 Task: Set the duration of the event to 2 hours.
Action: Mouse moved to (120, 147)
Screenshot: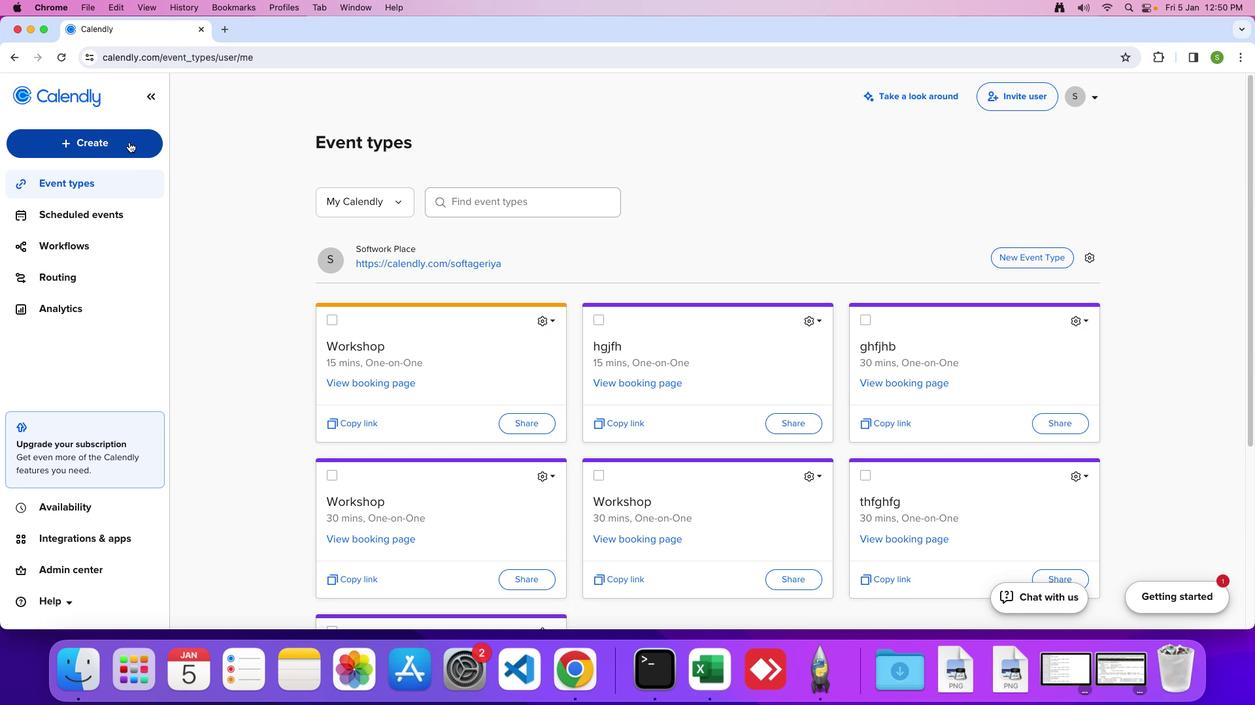 
Action: Mouse pressed left at (120, 147)
Screenshot: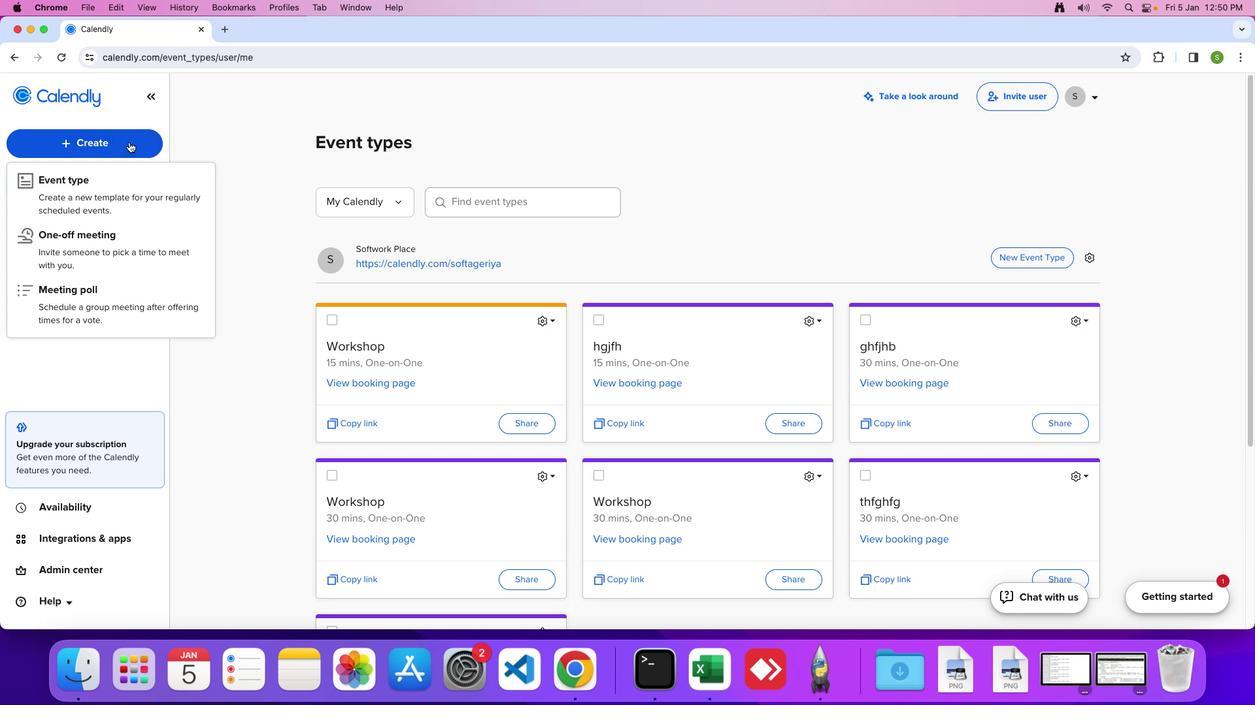
Action: Mouse moved to (79, 298)
Screenshot: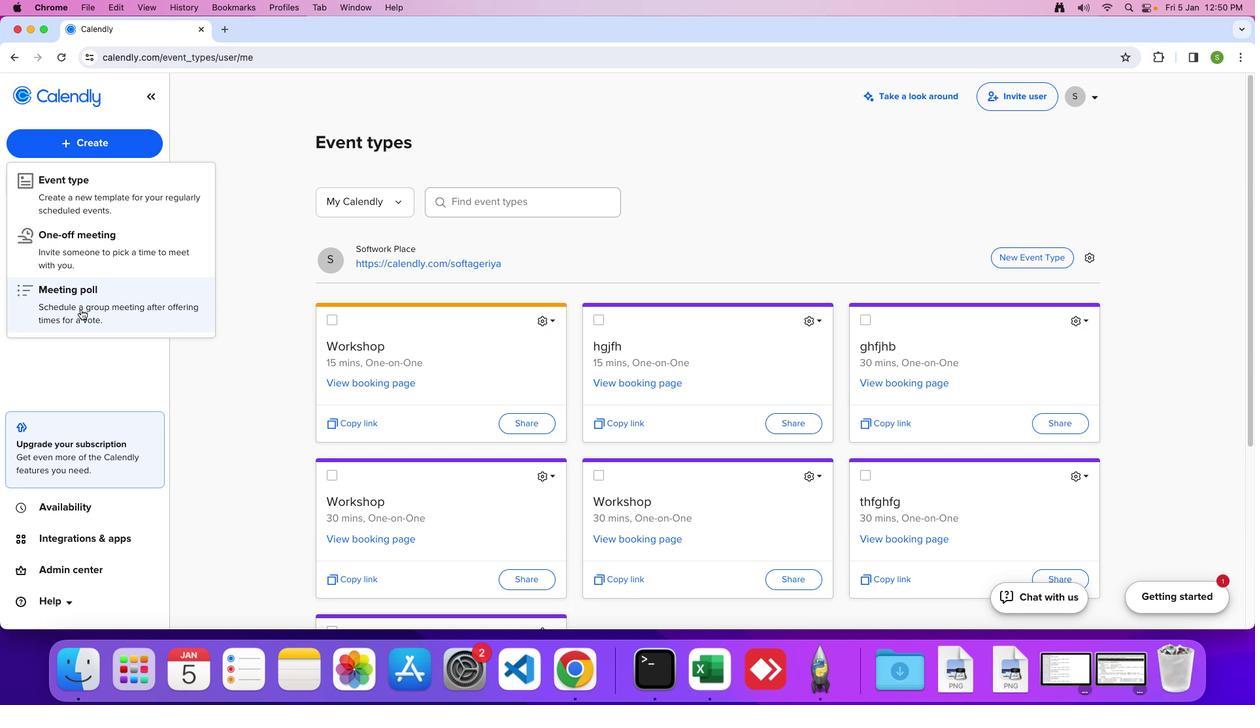 
Action: Mouse pressed left at (79, 298)
Screenshot: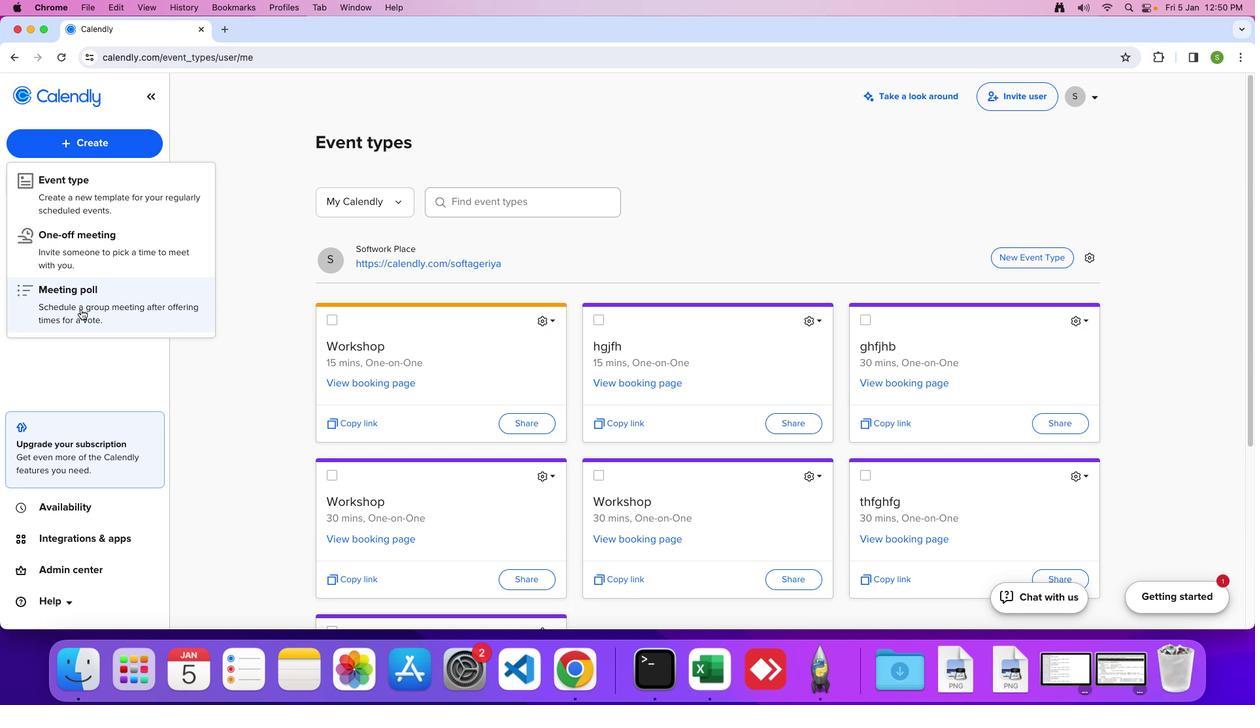 
Action: Mouse moved to (96, 216)
Screenshot: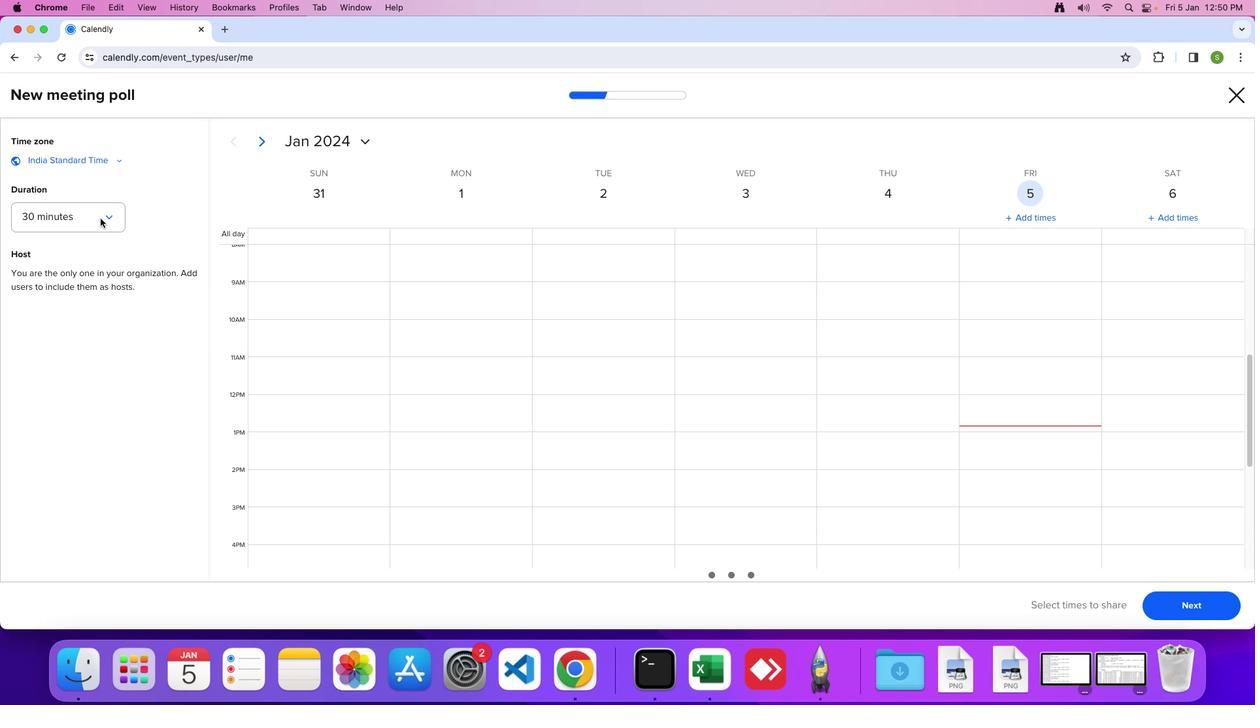 
Action: Mouse pressed left at (96, 216)
Screenshot: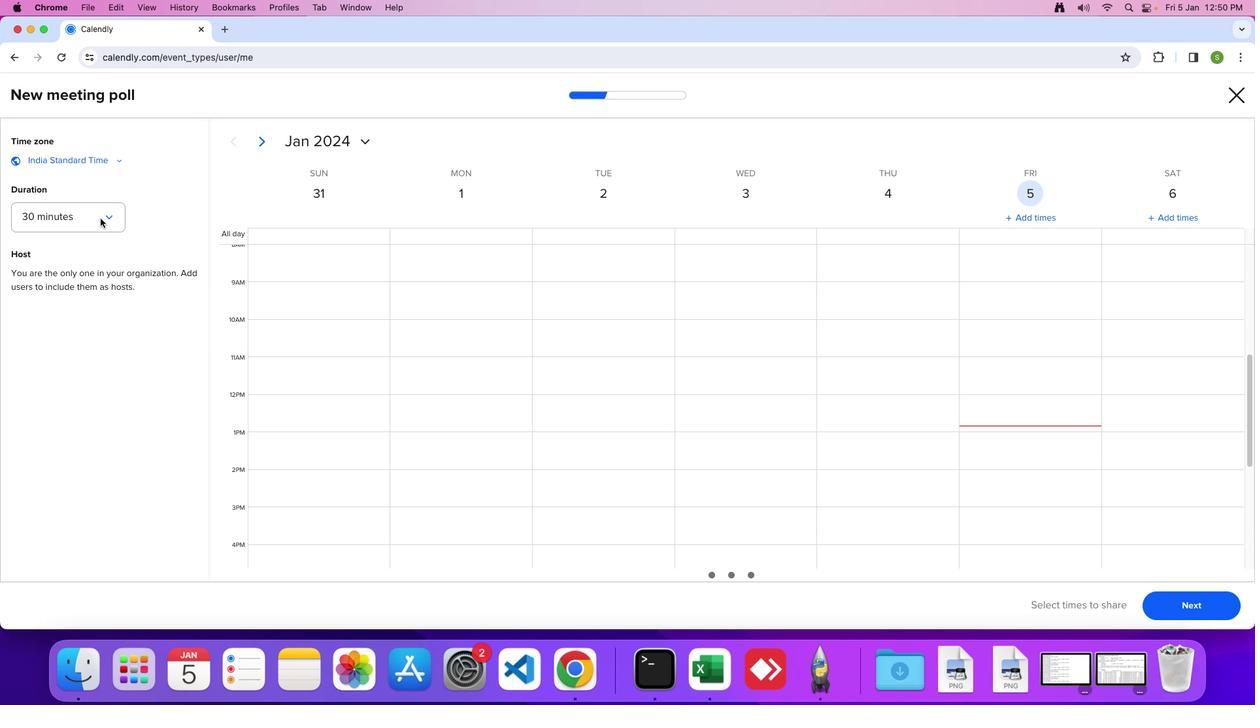 
Action: Mouse moved to (46, 339)
Screenshot: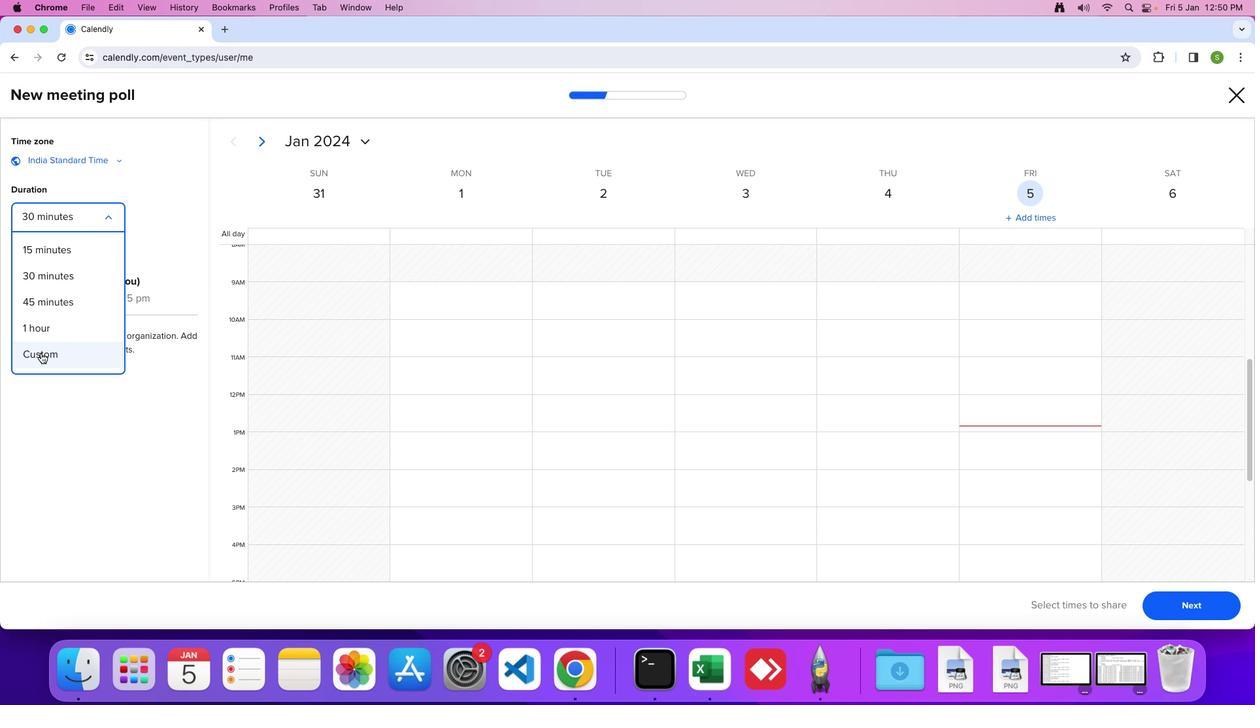 
Action: Mouse pressed left at (46, 339)
Screenshot: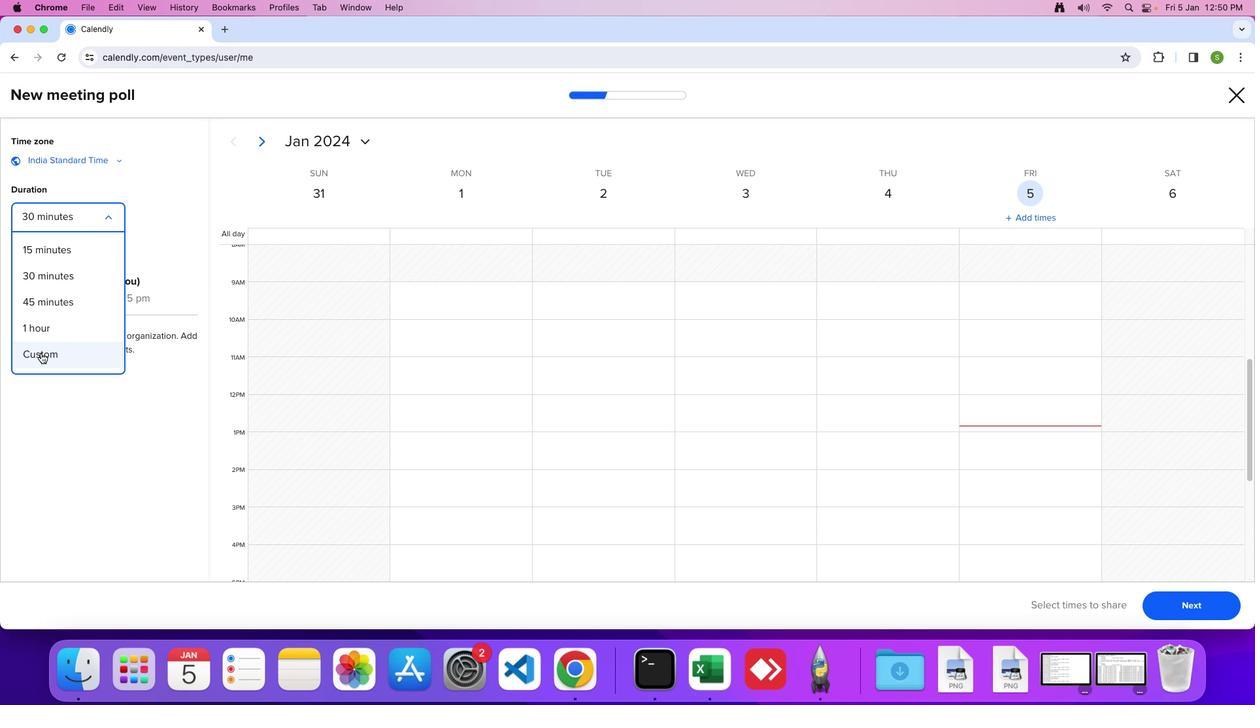 
Action: Mouse moved to (49, 250)
Screenshot: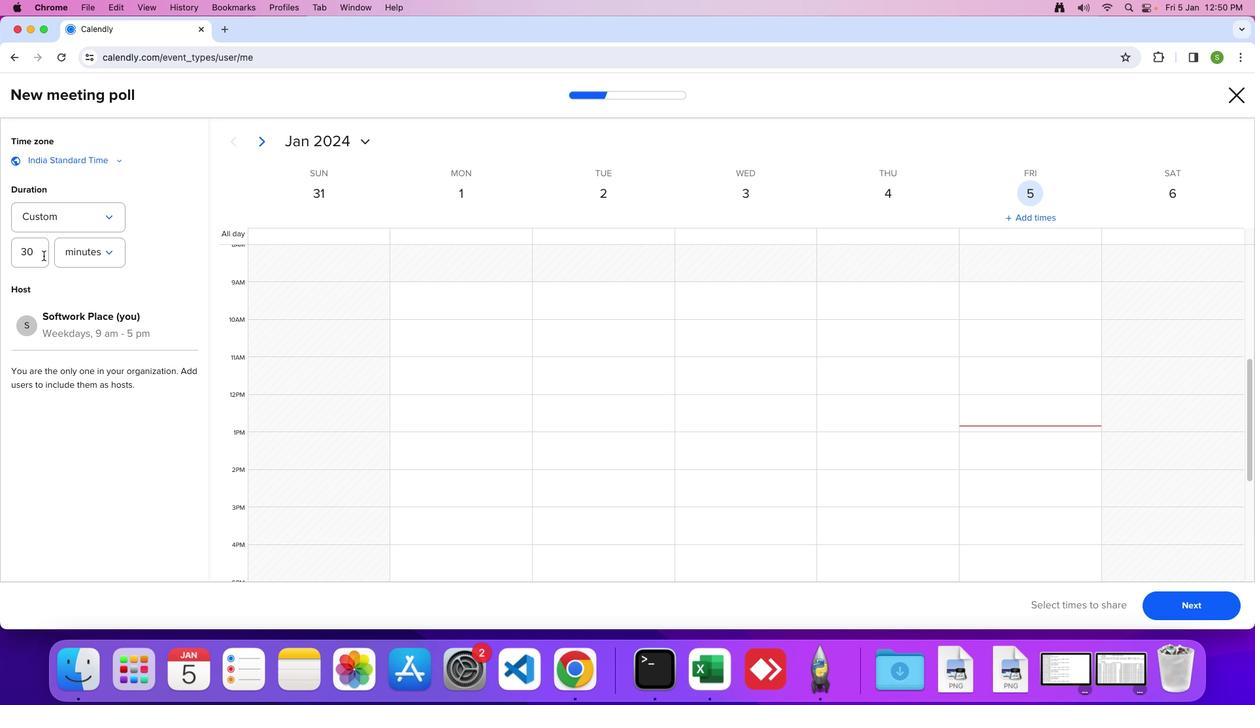 
Action: Mouse pressed left at (49, 250)
Screenshot: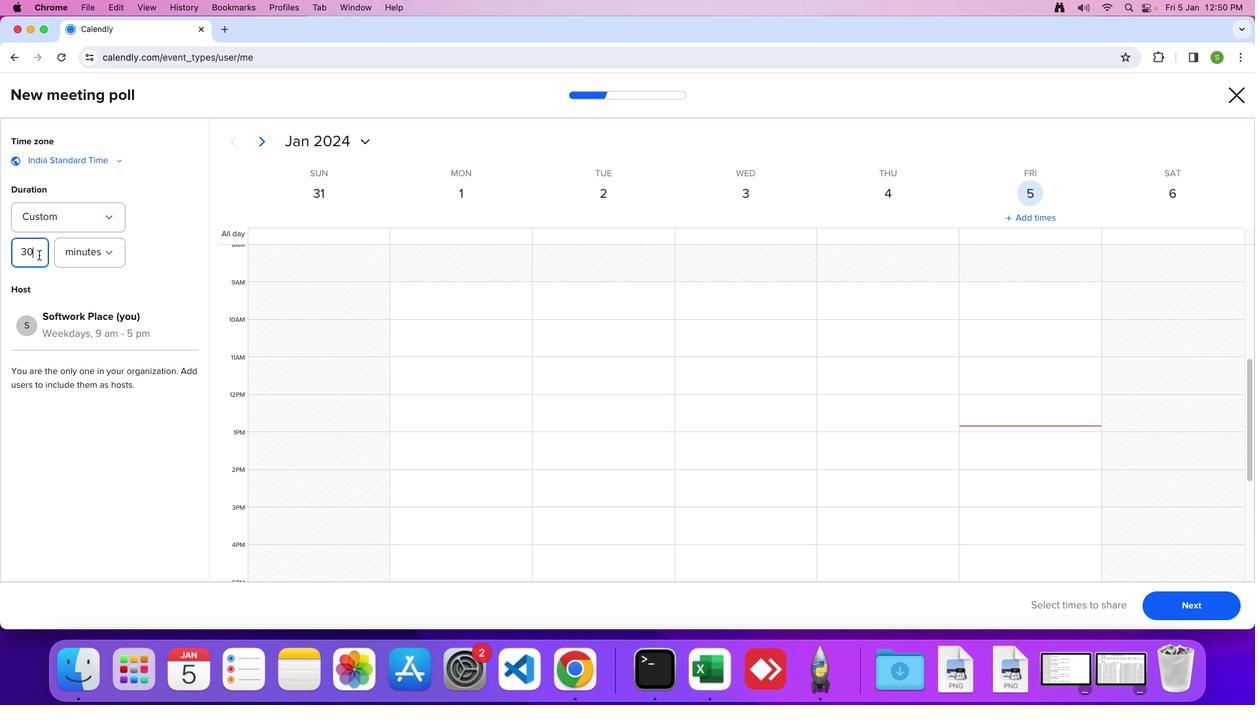 
Action: Mouse moved to (26, 249)
Screenshot: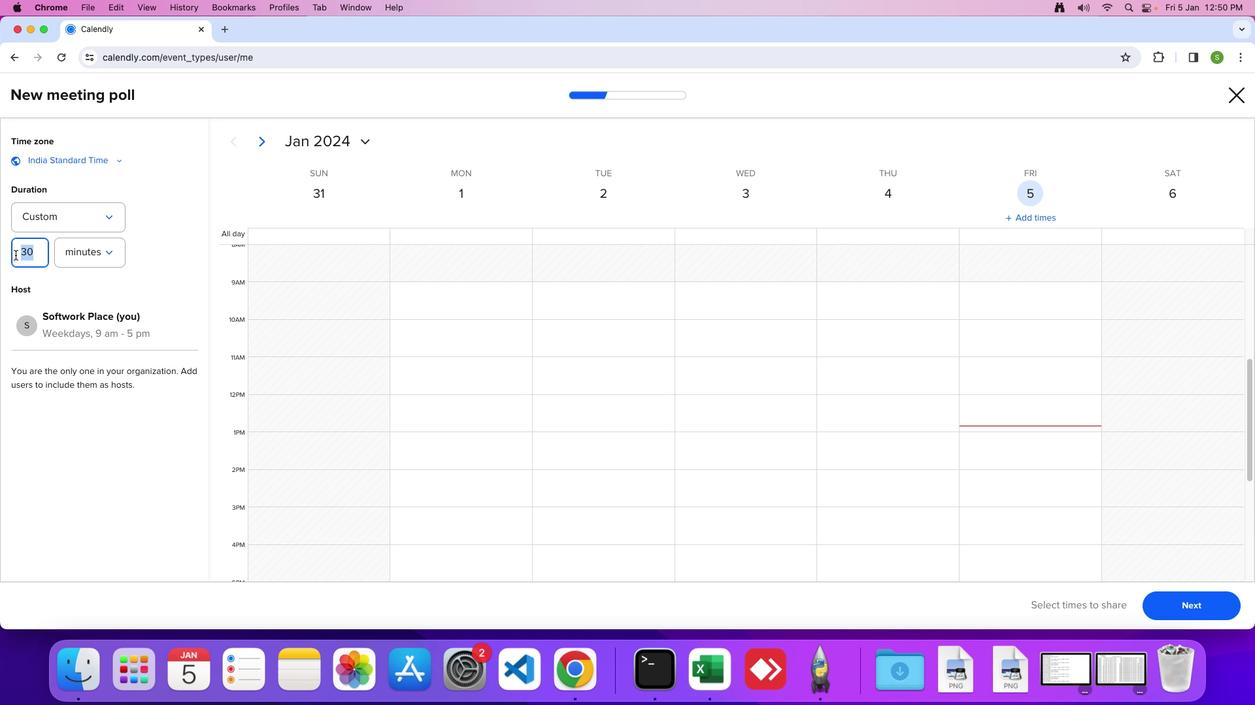 
Action: Key pressed '2'
Screenshot: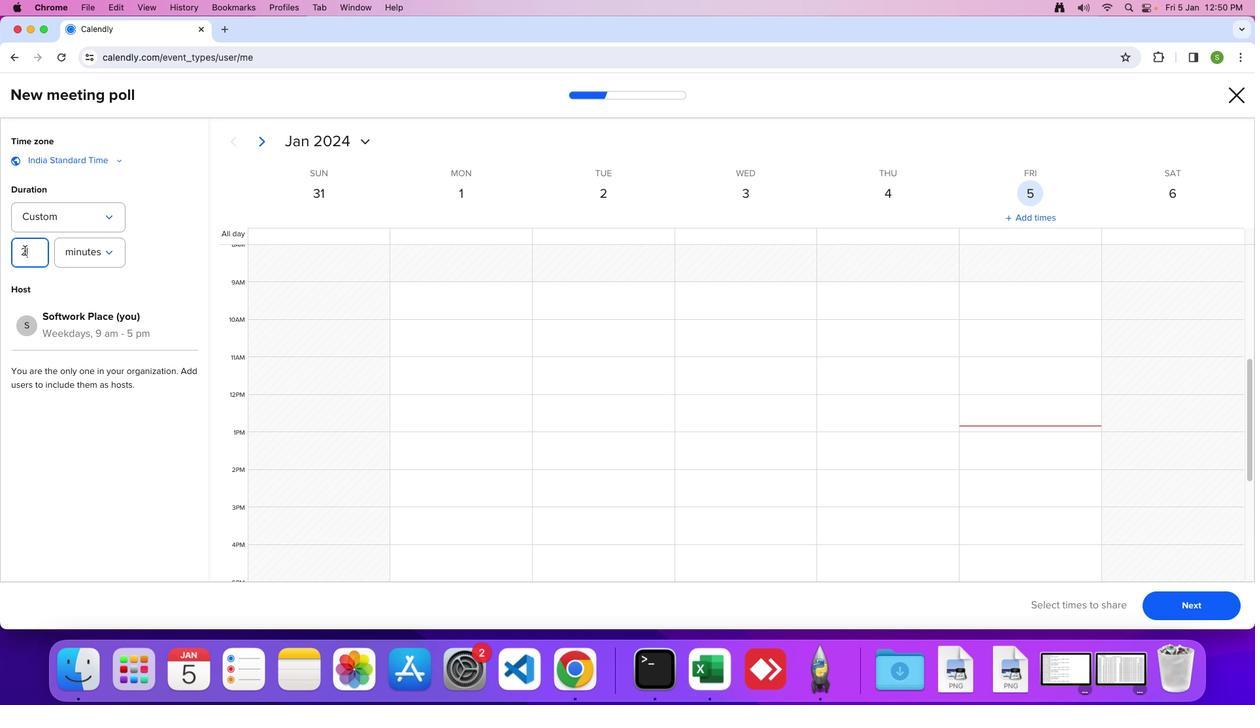 
Action: Mouse moved to (96, 246)
Screenshot: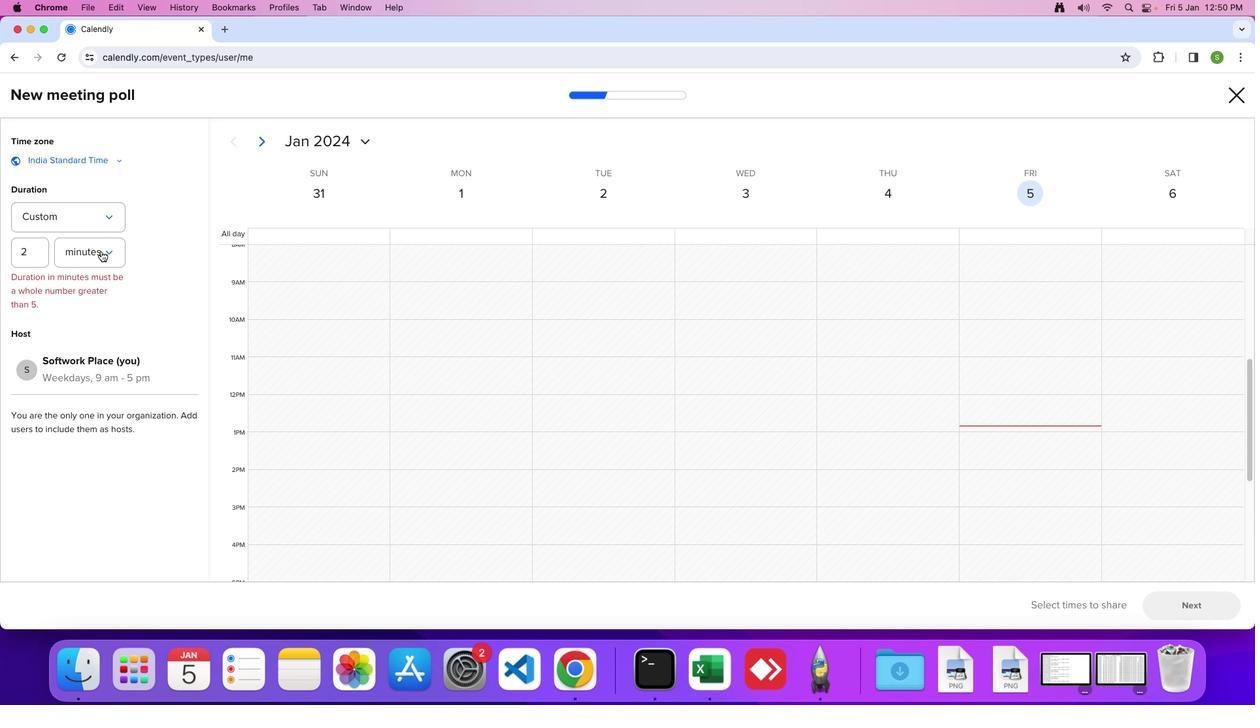 
Action: Mouse pressed left at (96, 246)
Screenshot: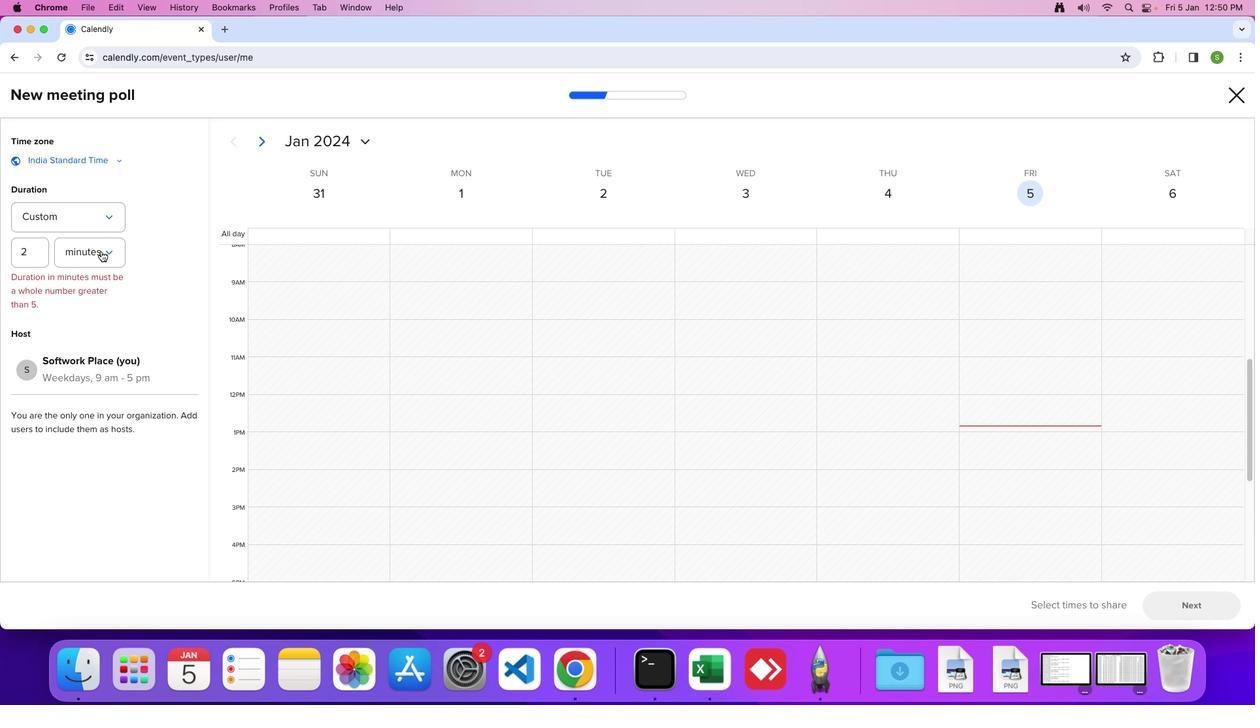 
Action: Mouse moved to (84, 300)
Screenshot: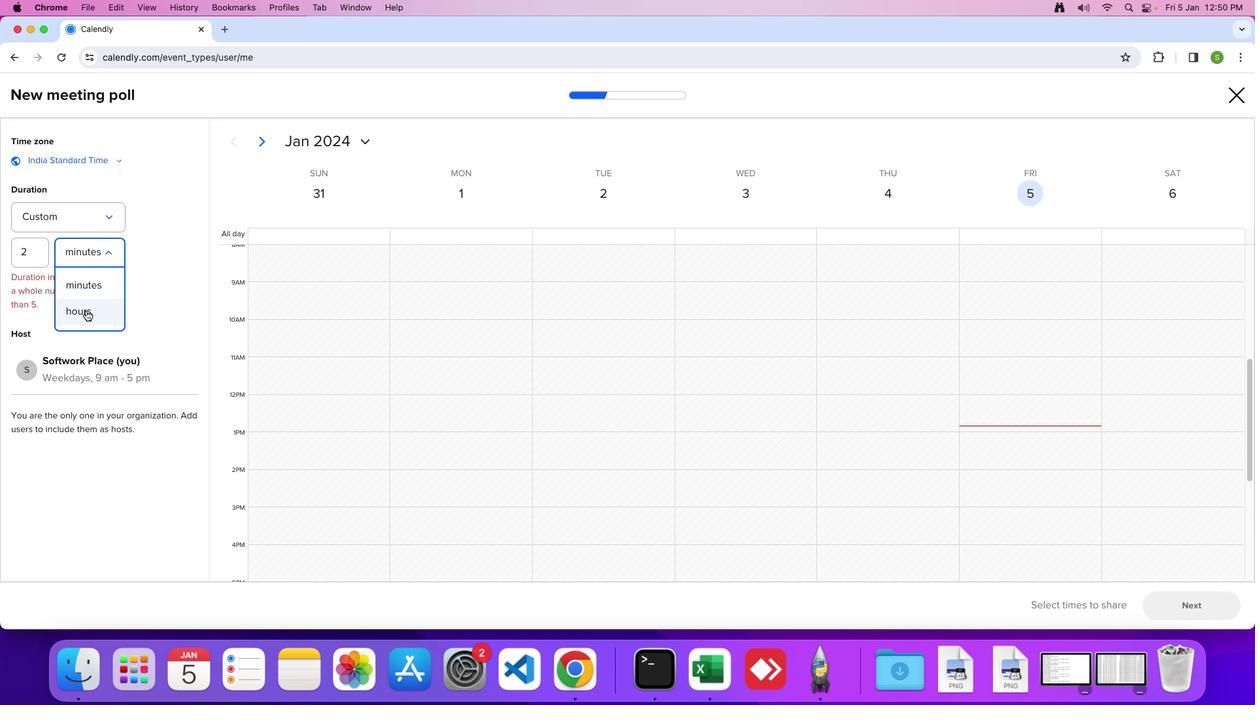 
Action: Mouse pressed left at (84, 300)
Screenshot: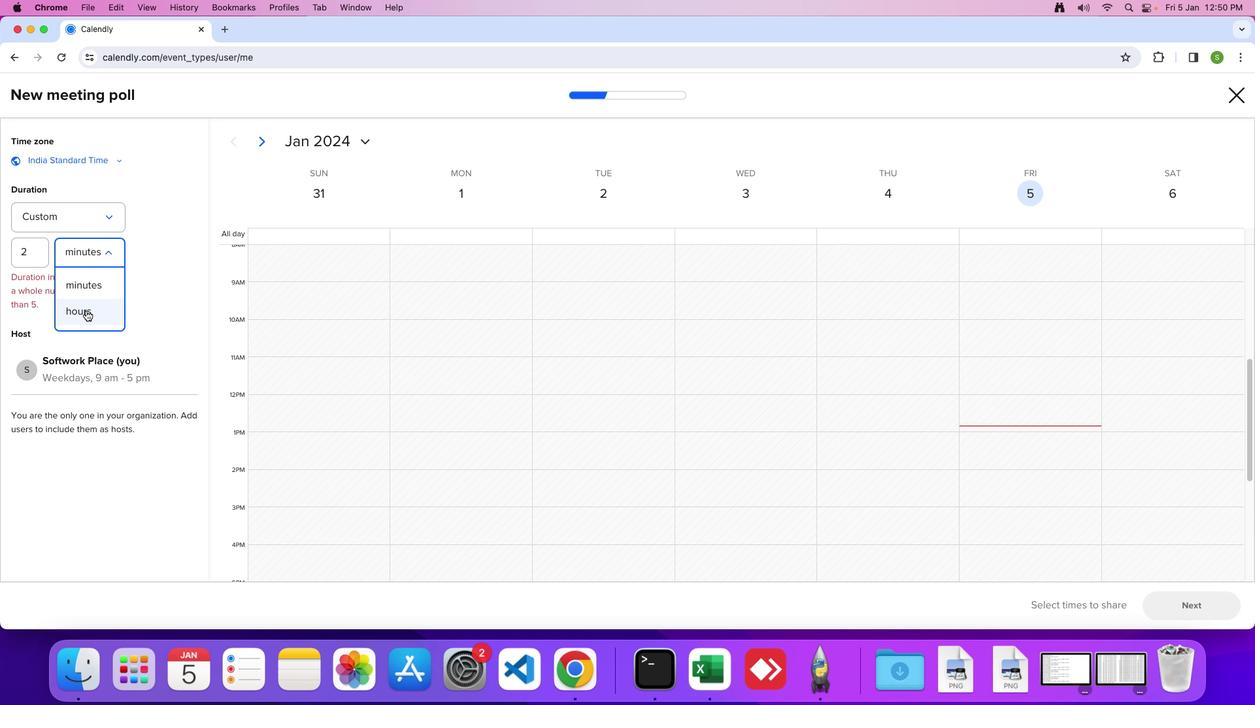 
Action: Mouse moved to (93, 298)
Screenshot: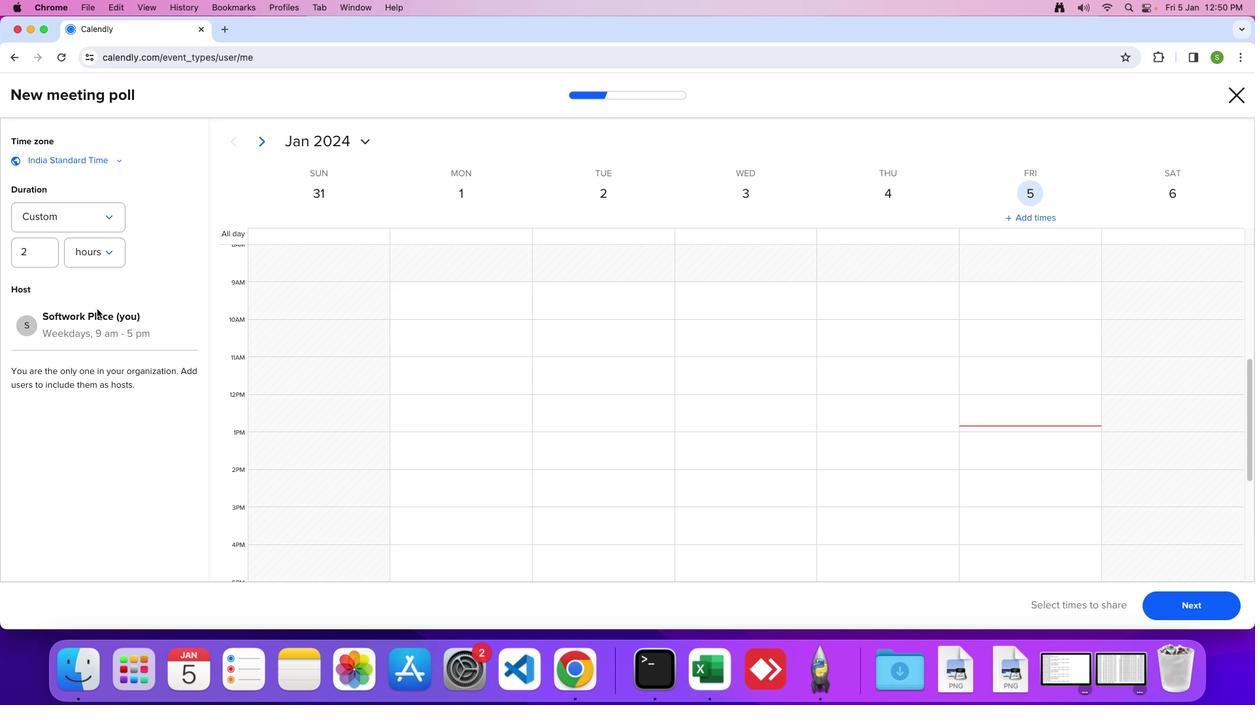 
